 Task: Add a dependency to the task Improve the appâ€™s compatibility with different screen sizes and resolutions , the existing task  Implement a feature for users to share content with friends in the project UltraTech.
Action: Mouse moved to (760, 560)
Screenshot: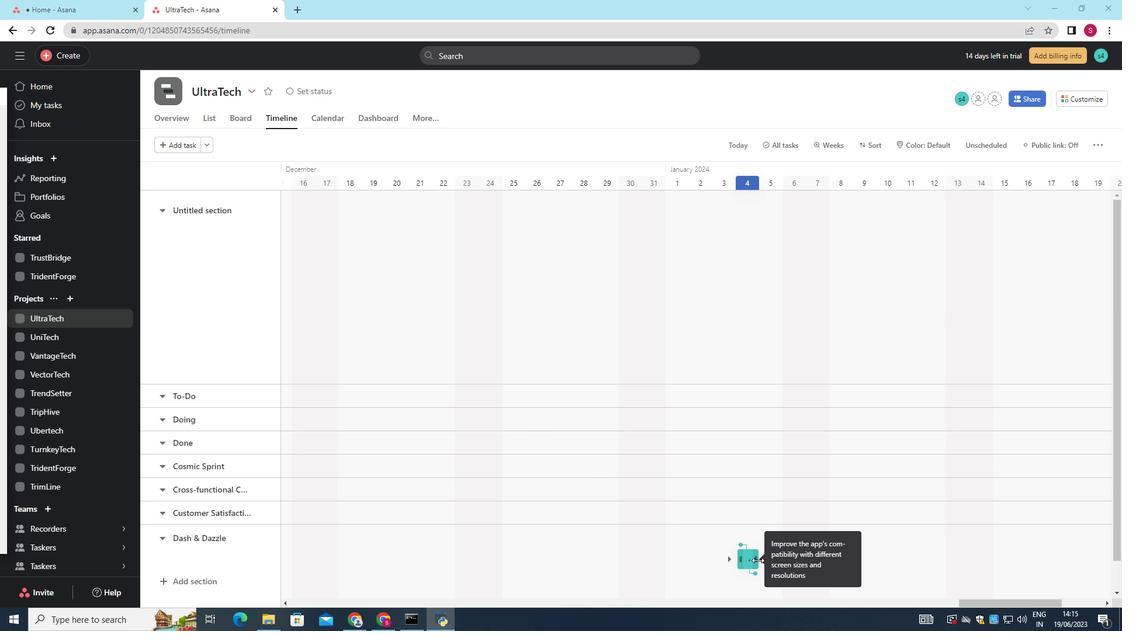 
Action: Mouse pressed left at (760, 560)
Screenshot: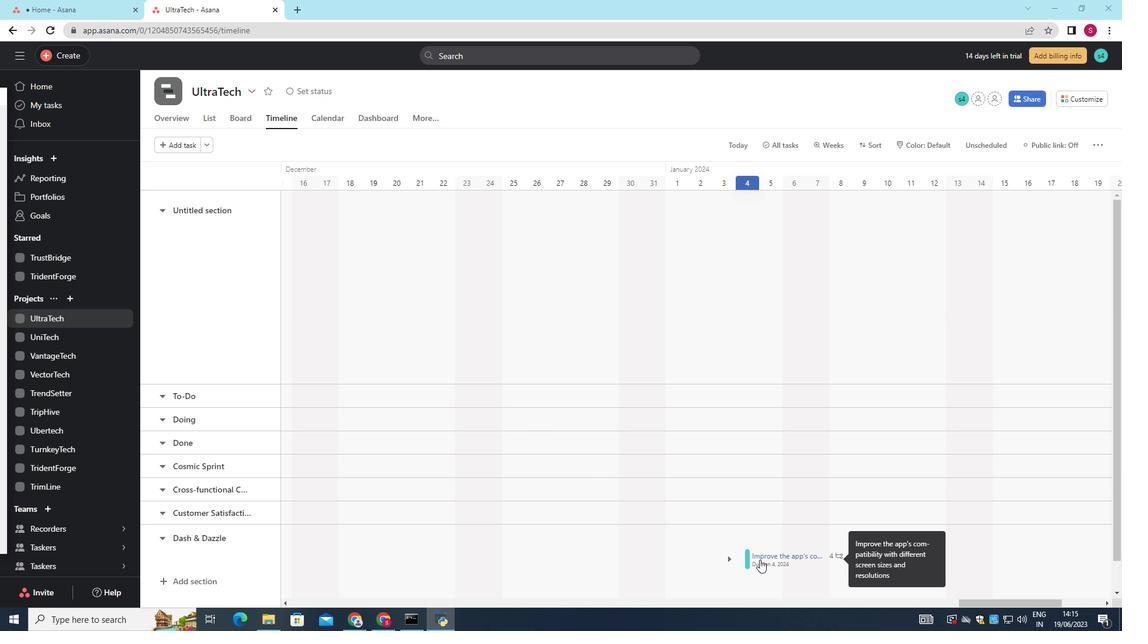 
Action: Mouse moved to (833, 318)
Screenshot: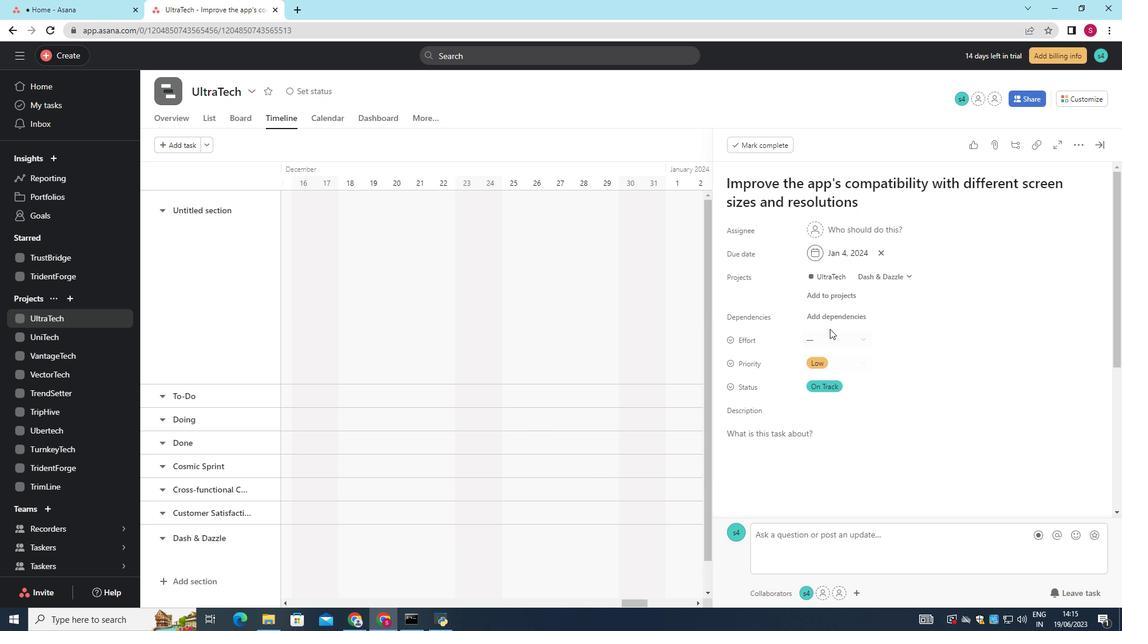 
Action: Mouse pressed left at (833, 318)
Screenshot: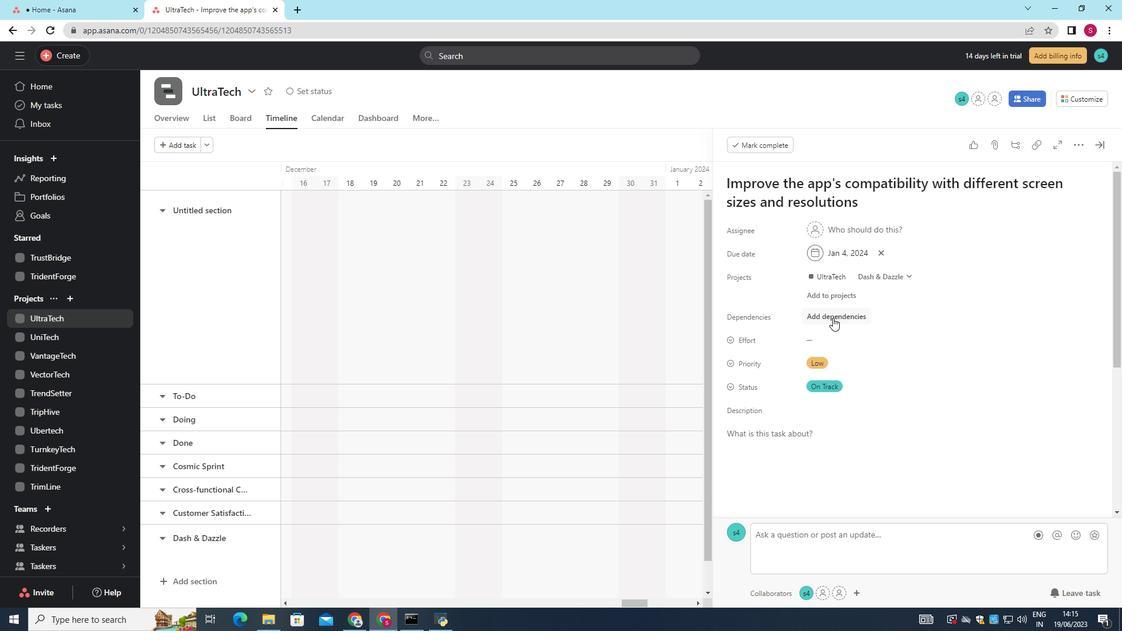 
Action: Mouse moved to (731, 392)
Screenshot: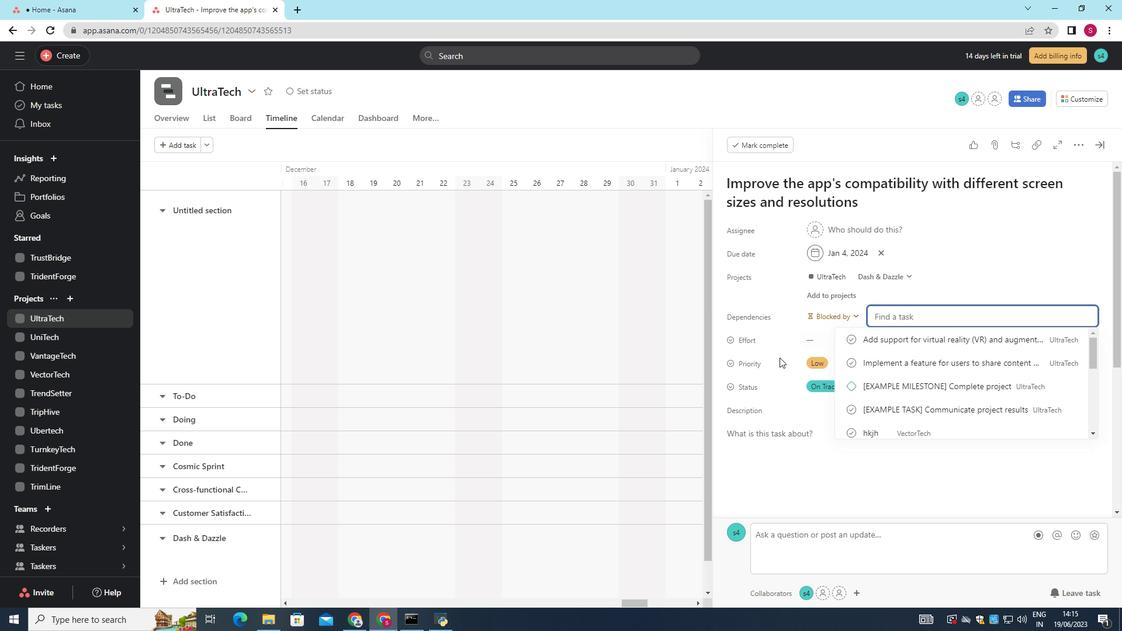 
Action: Key pressed <Key.shift><Key.shift><Key.shift>Implement<Key.space>a<Key.space>feature<Key.space>
Screenshot: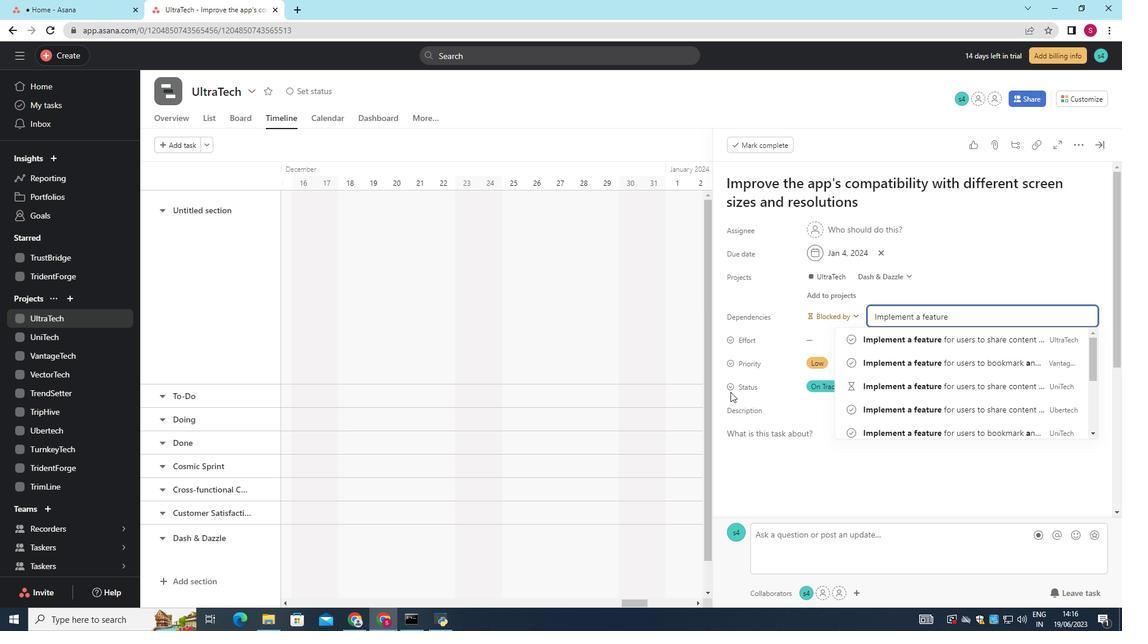 
Action: Mouse moved to (995, 336)
Screenshot: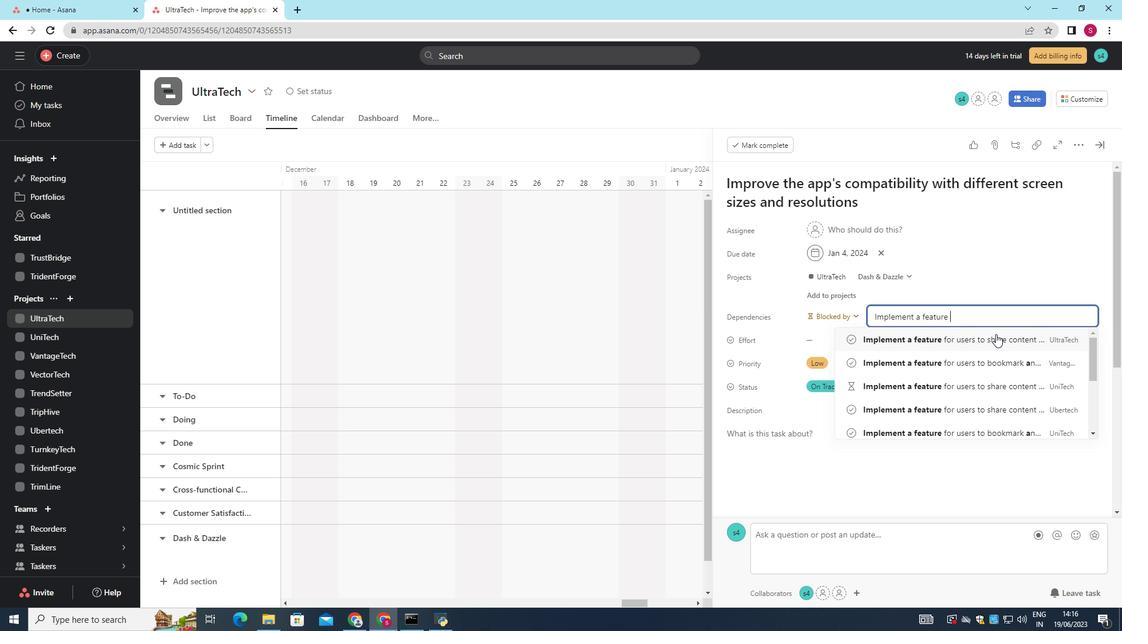 
Action: Mouse pressed left at (995, 336)
Screenshot: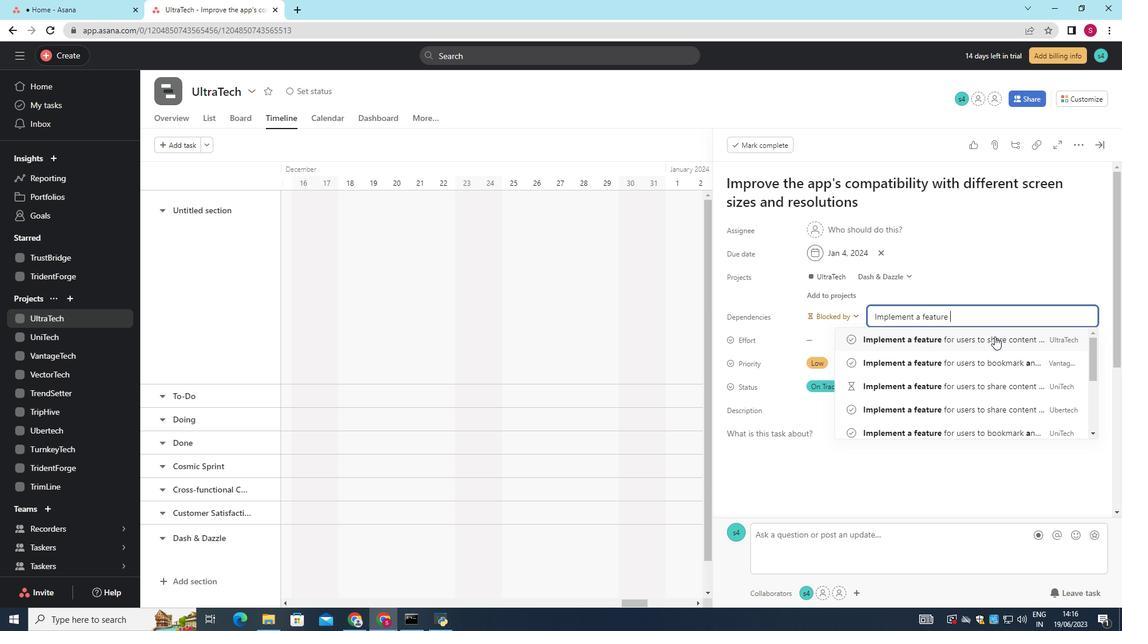 
Action: Mouse moved to (994, 337)
Screenshot: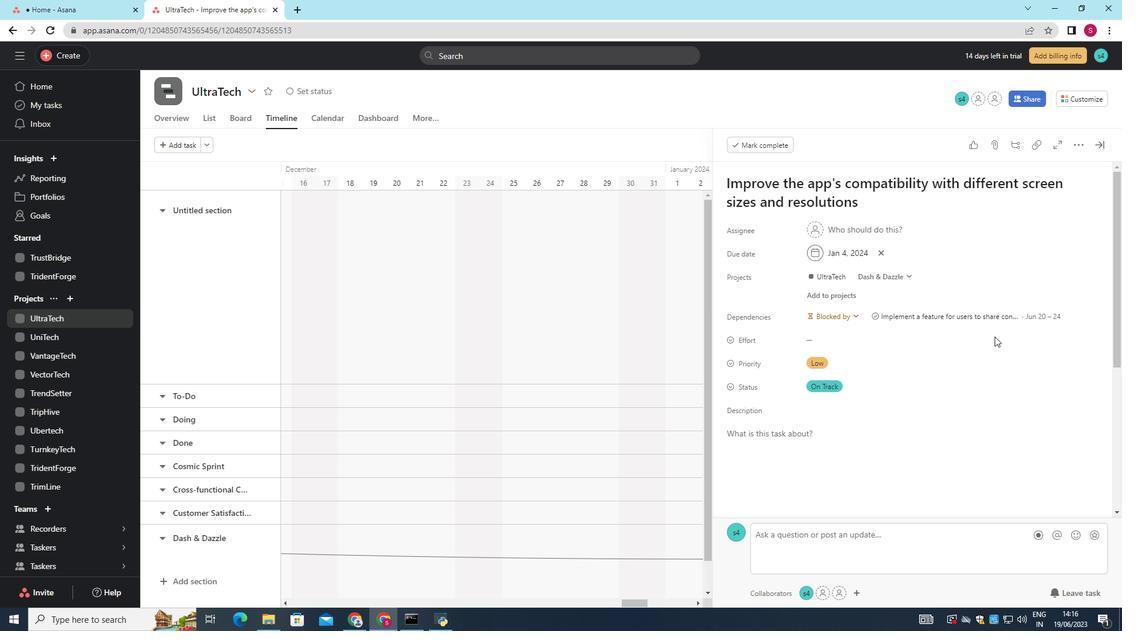 
